 Task: Write the Fax "011-44-20-12345678" Under New customer in New Bill.
Action: Mouse moved to (92, 10)
Screenshot: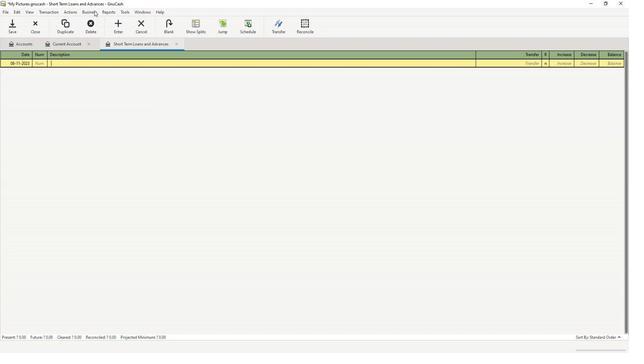 
Action: Mouse pressed left at (92, 10)
Screenshot: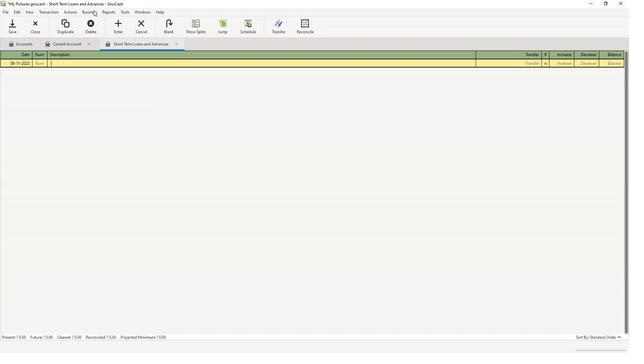 
Action: Mouse moved to (91, 26)
Screenshot: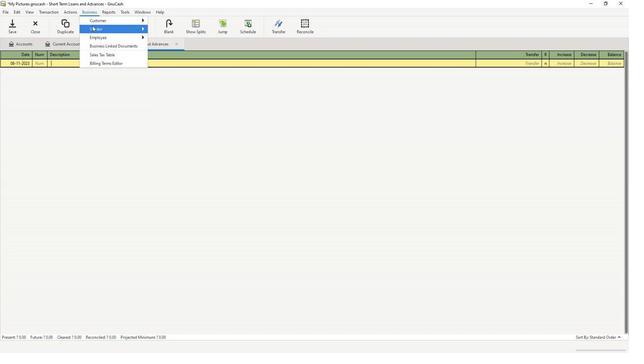 
Action: Mouse pressed left at (91, 26)
Screenshot: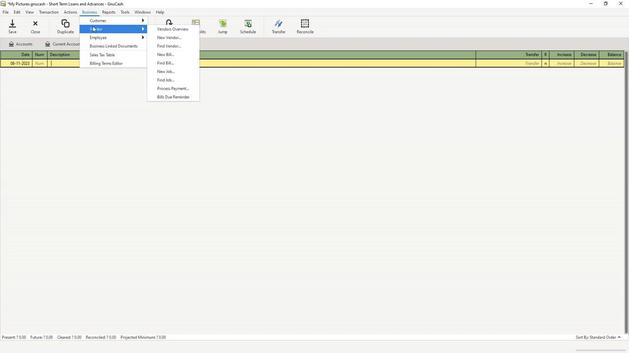 
Action: Mouse moved to (163, 56)
Screenshot: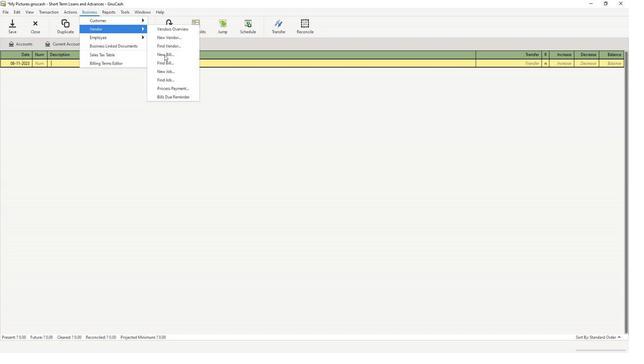 
Action: Mouse pressed left at (163, 56)
Screenshot: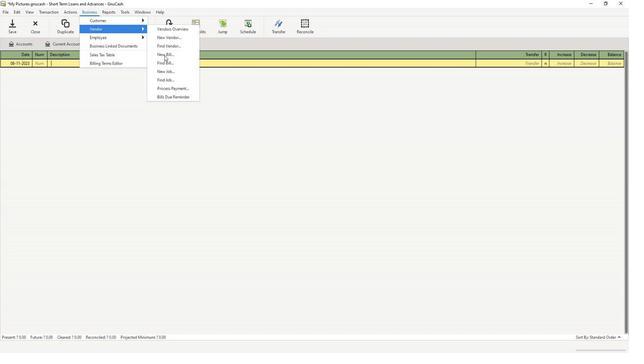 
Action: Mouse moved to (355, 222)
Screenshot: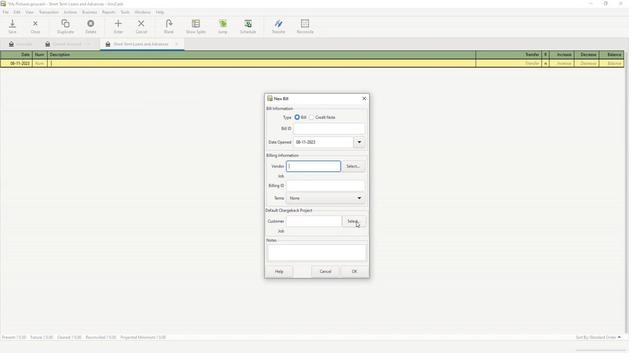 
Action: Mouse pressed left at (355, 222)
Screenshot: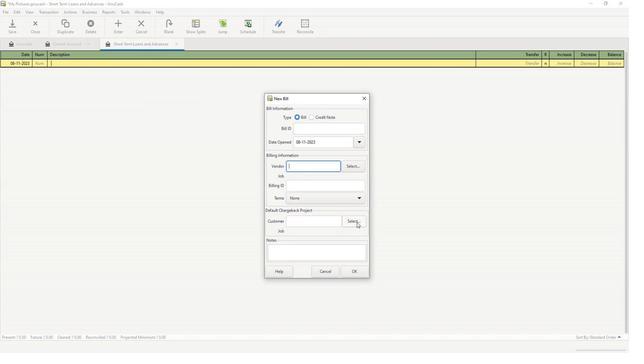 
Action: Mouse moved to (325, 244)
Screenshot: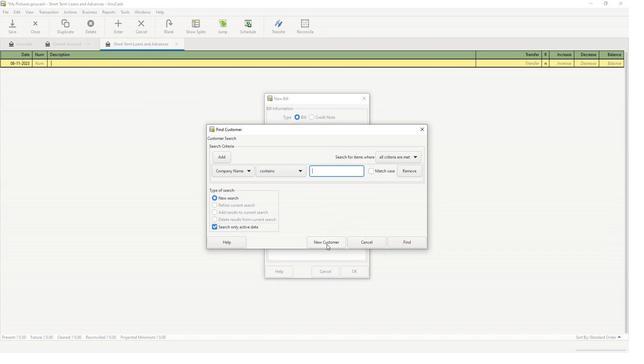 
Action: Mouse pressed left at (325, 244)
Screenshot: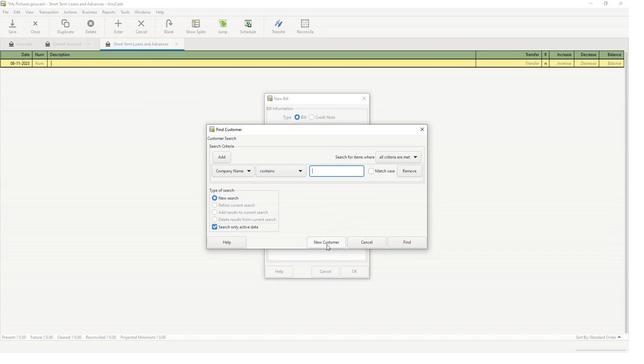 
Action: Mouse moved to (295, 243)
Screenshot: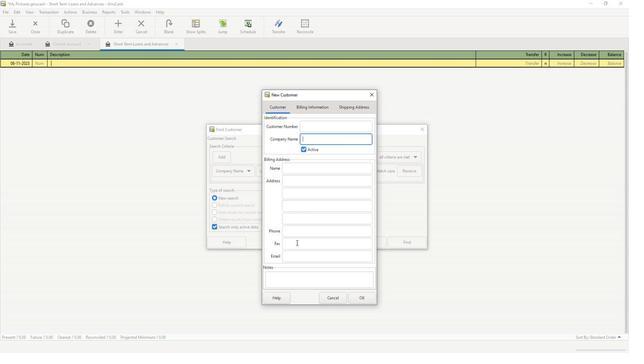 
Action: Mouse pressed left at (295, 243)
Screenshot: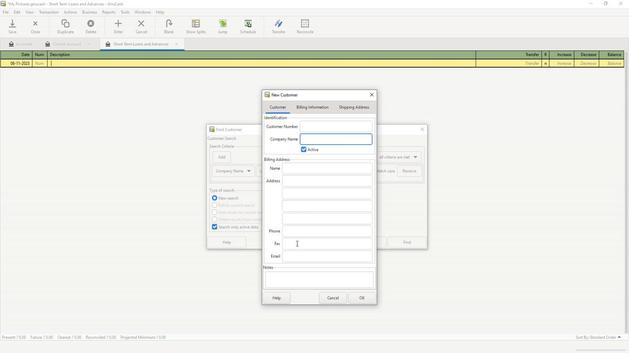 
Action: Key pressed 011-44-20-12345678
Screenshot: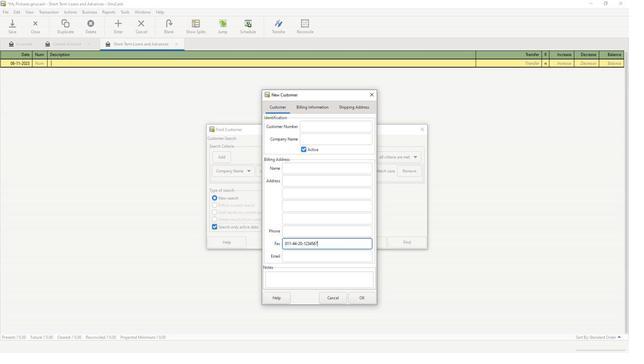 
Action: Mouse moved to (356, 299)
Screenshot: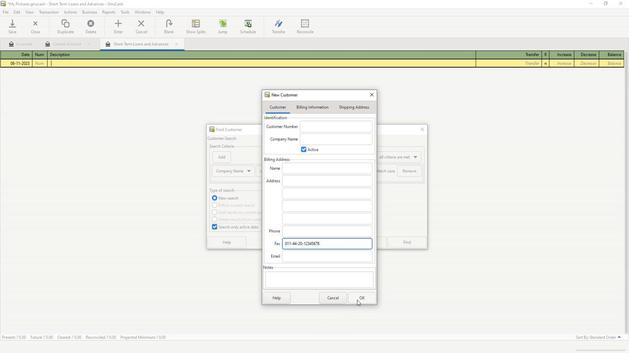 
